 Task: Include the "other" option as the answer for the dropdown.
Action: Mouse moved to (522, 494)
Screenshot: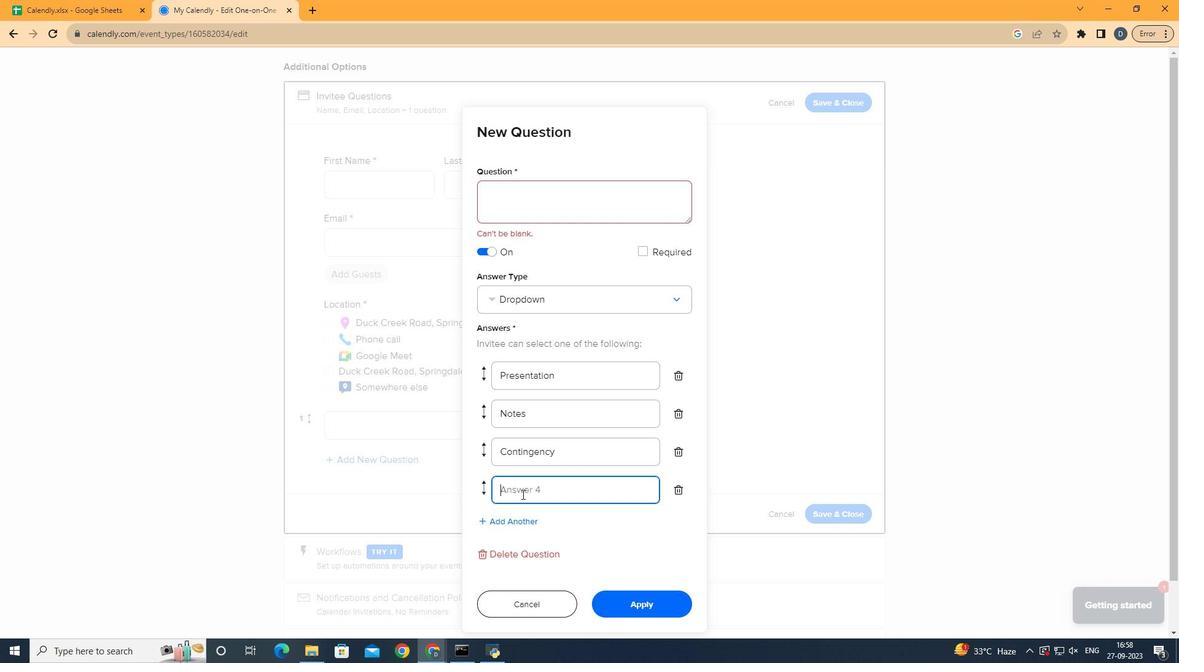 
Action: Mouse pressed left at (522, 494)
Screenshot: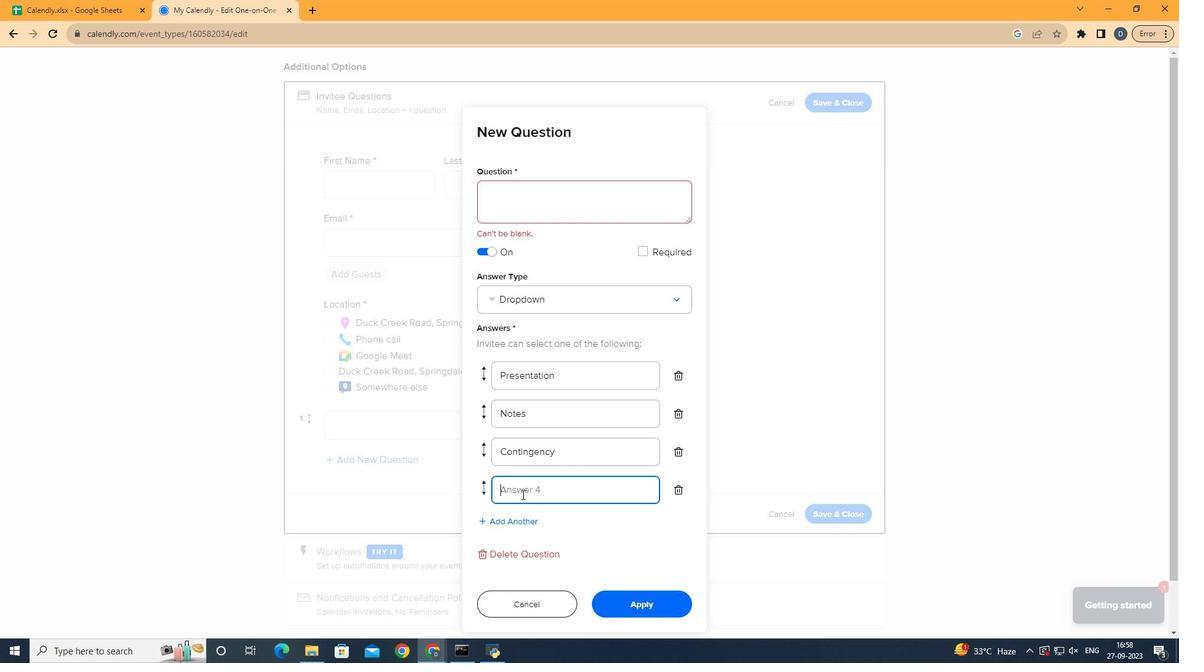 
Action: Key pressed <Key.shift><Key.shift><Key.shift><Key.shift>Other
Screenshot: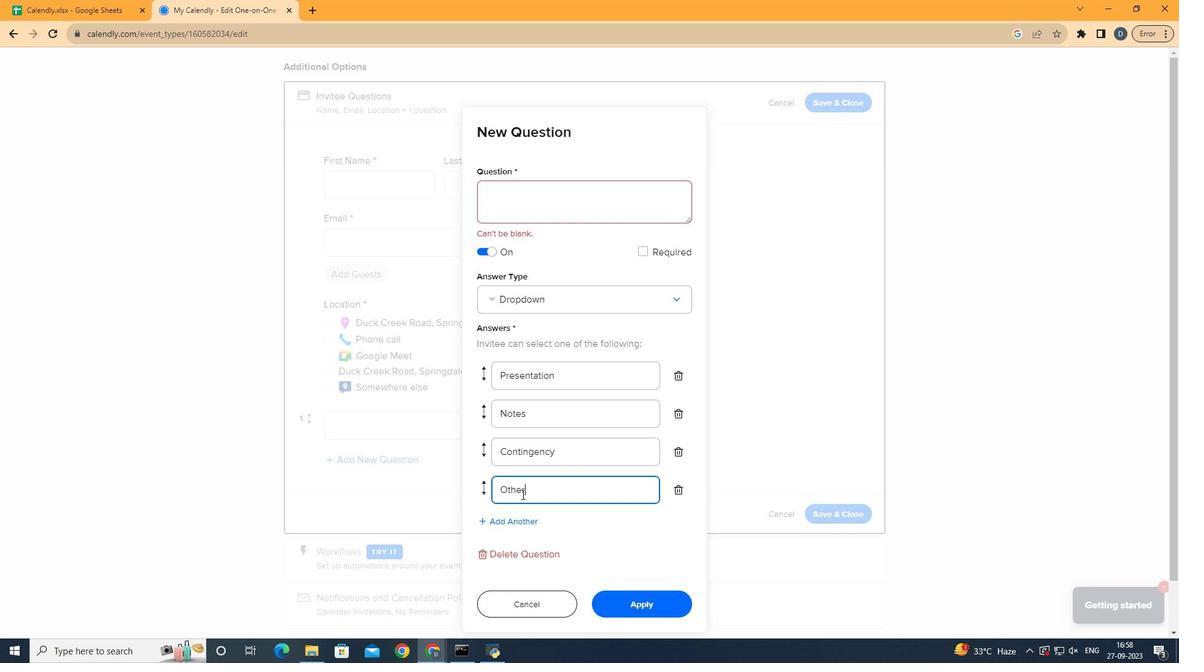 
Action: Mouse moved to (622, 515)
Screenshot: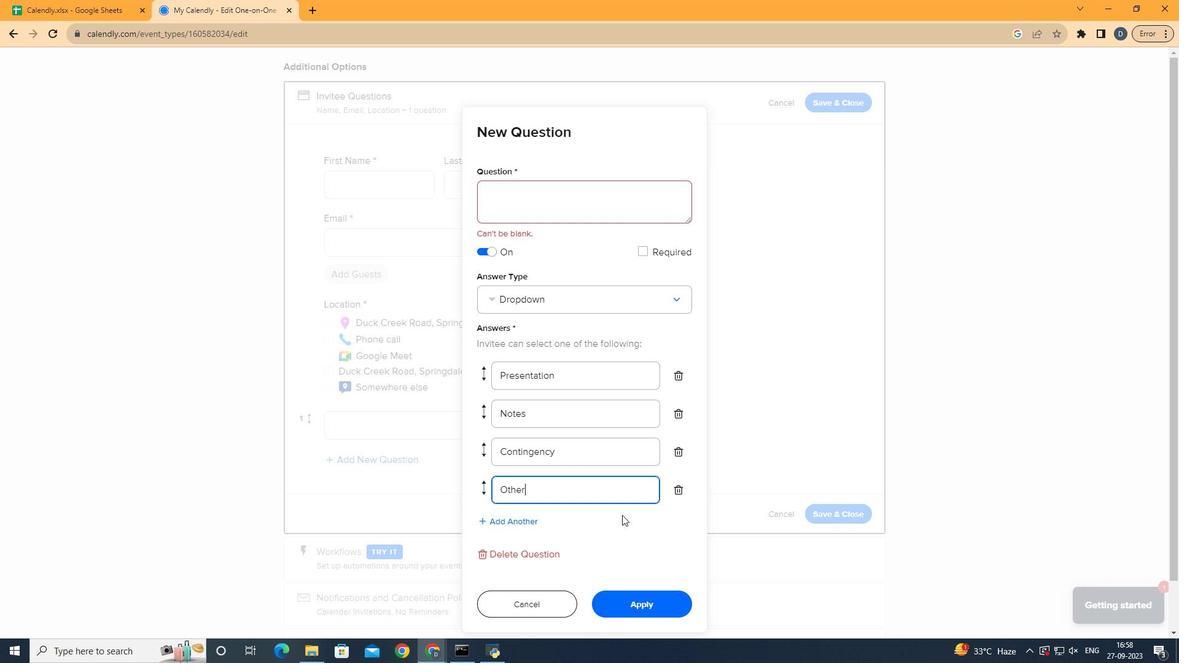 
Action: Mouse pressed left at (622, 515)
Screenshot: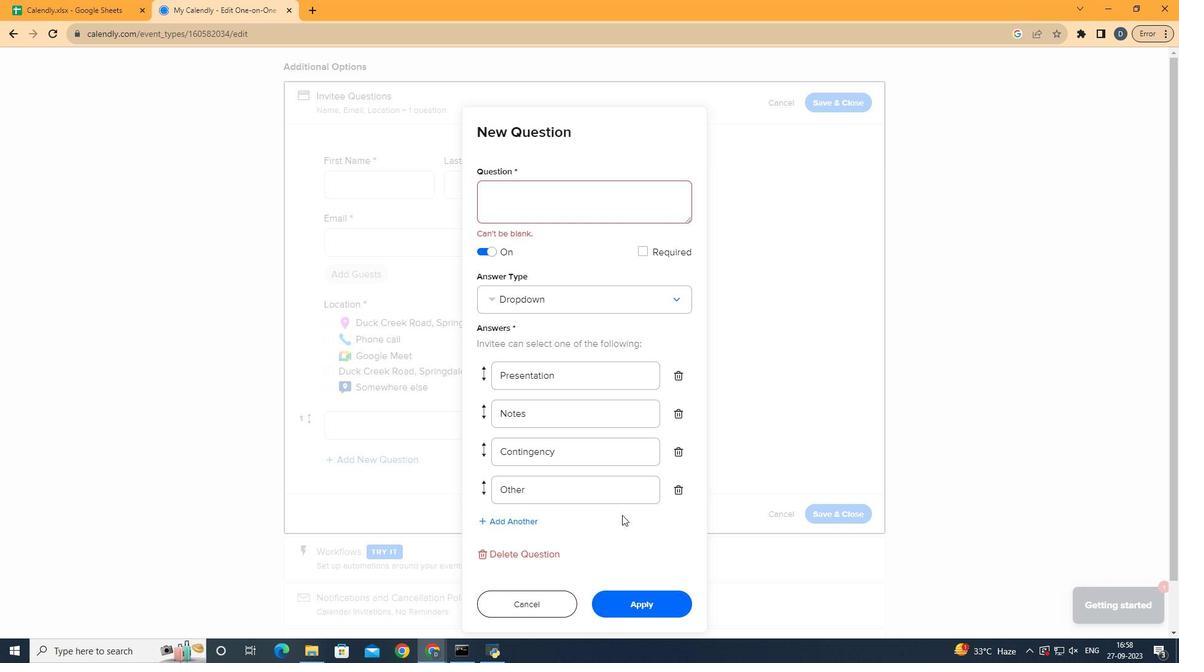 
